 Task: Get the link for the list "Things to Do Before I Kick the Bucket" to shared.
Action: Mouse moved to (41, 98)
Screenshot: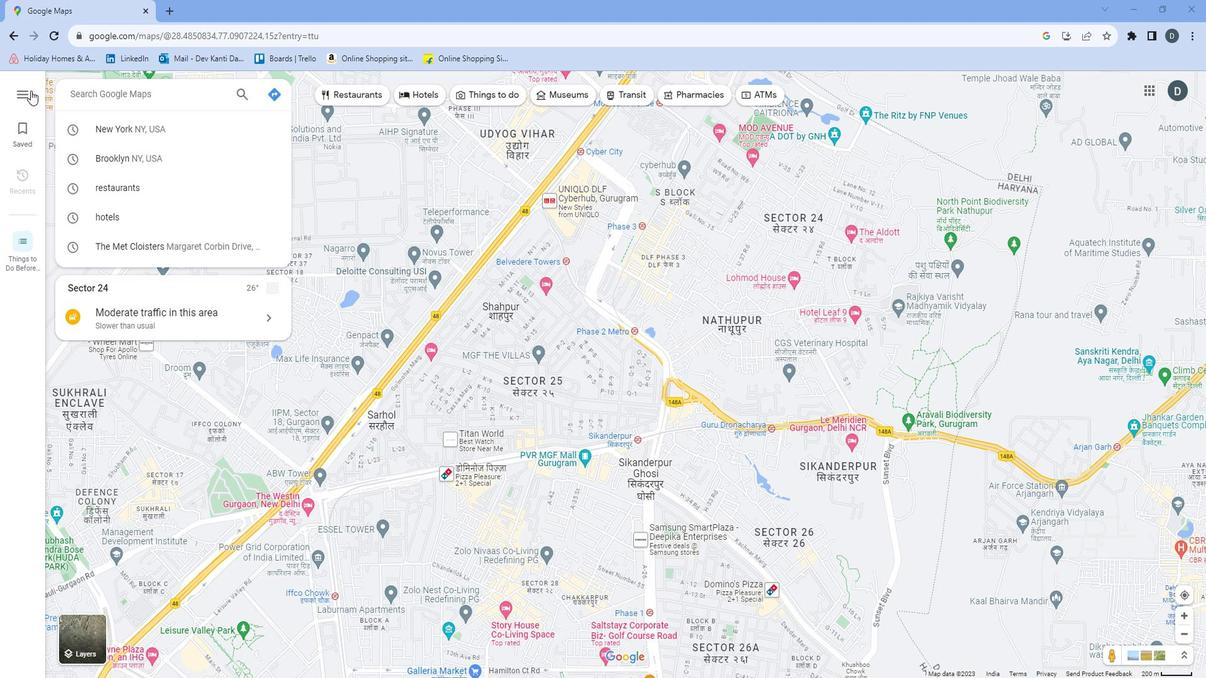 
Action: Mouse pressed left at (41, 98)
Screenshot: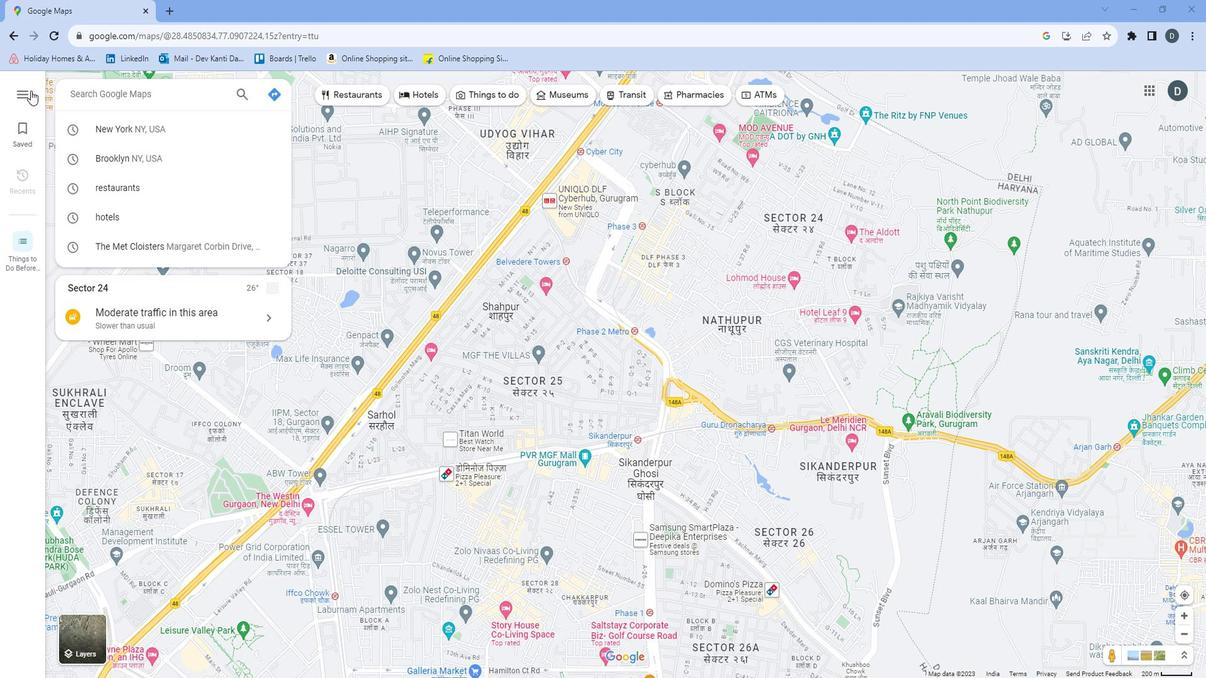 
Action: Mouse moved to (72, 161)
Screenshot: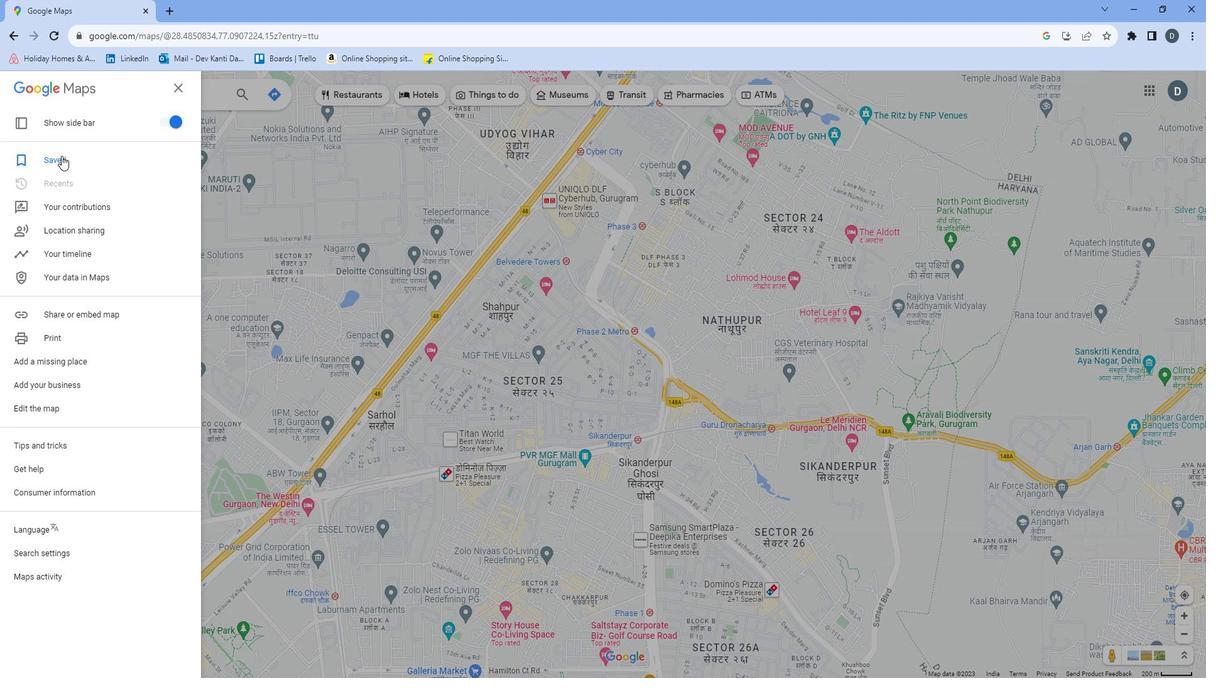 
Action: Mouse pressed left at (72, 161)
Screenshot: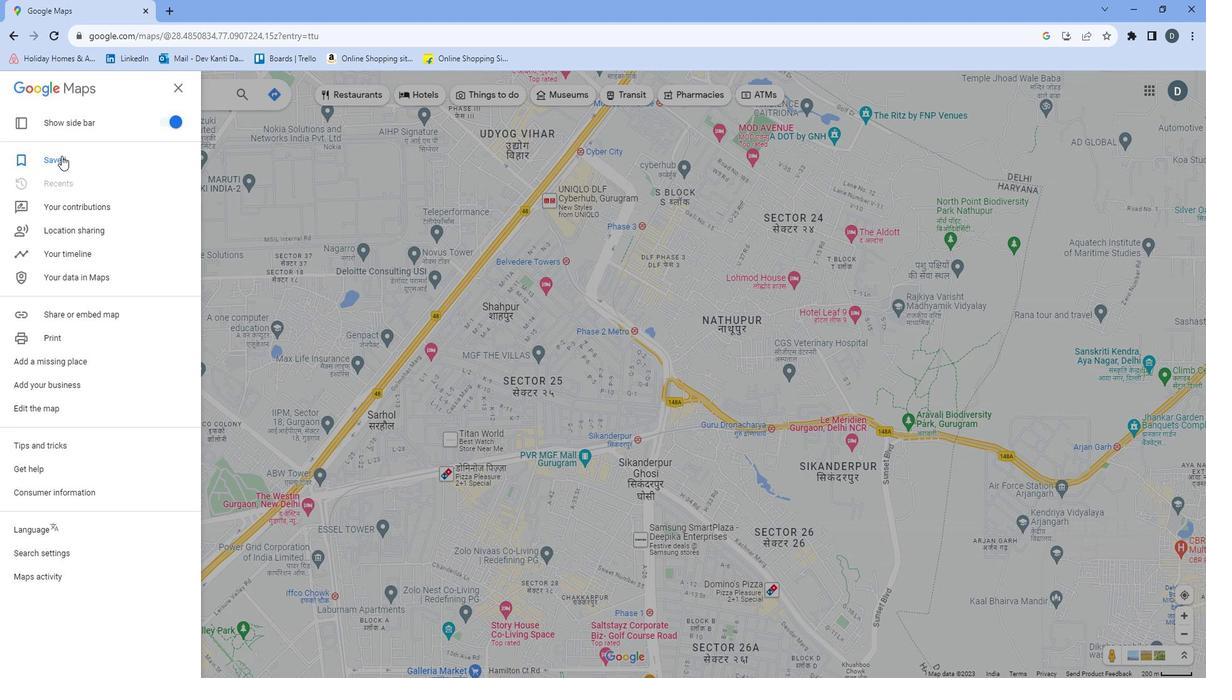 
Action: Mouse moved to (290, 210)
Screenshot: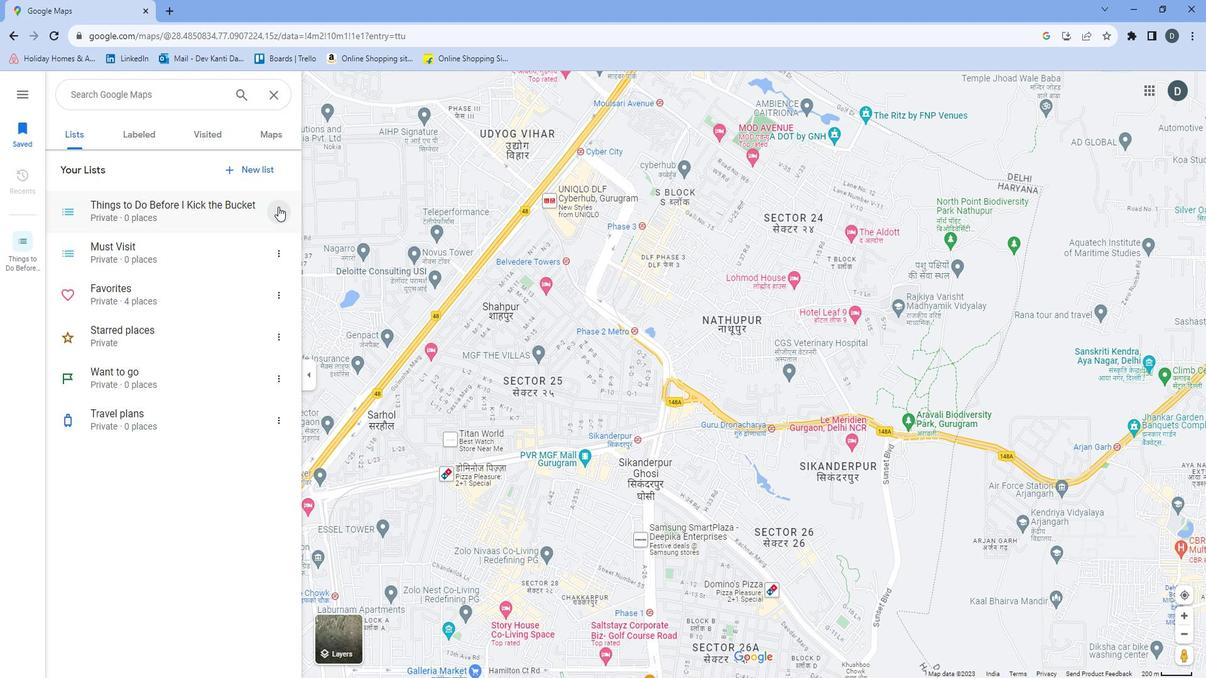 
Action: Mouse pressed left at (290, 210)
Screenshot: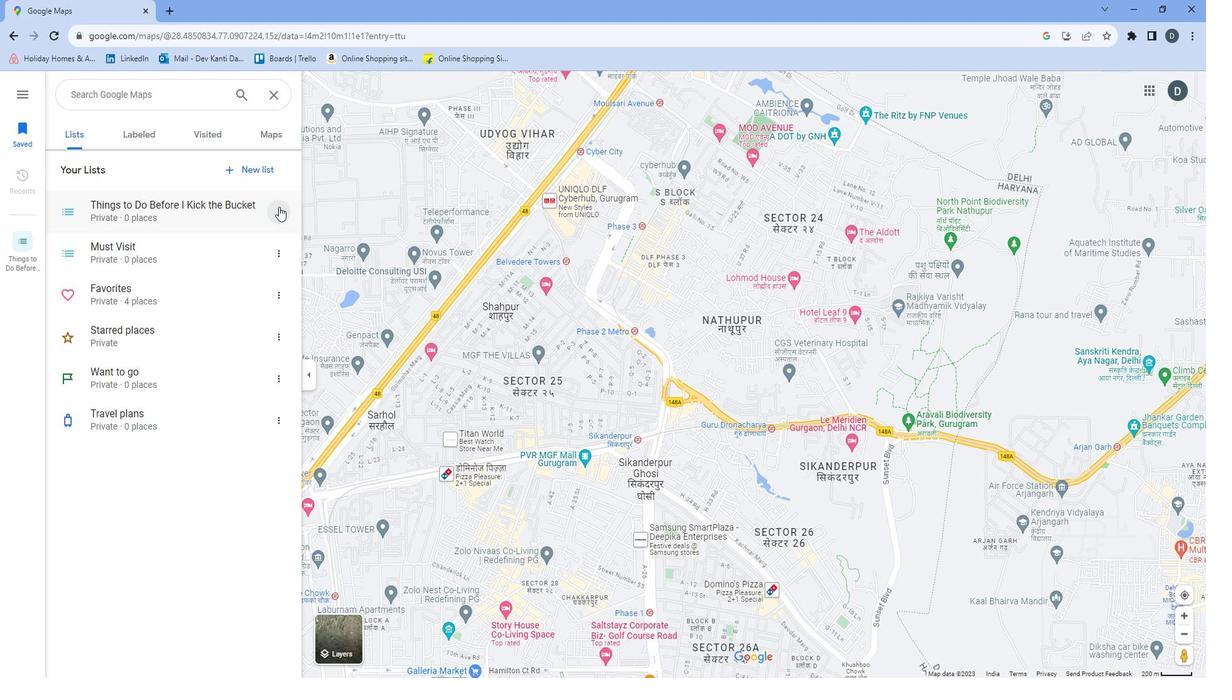 
Action: Mouse moved to (304, 254)
Screenshot: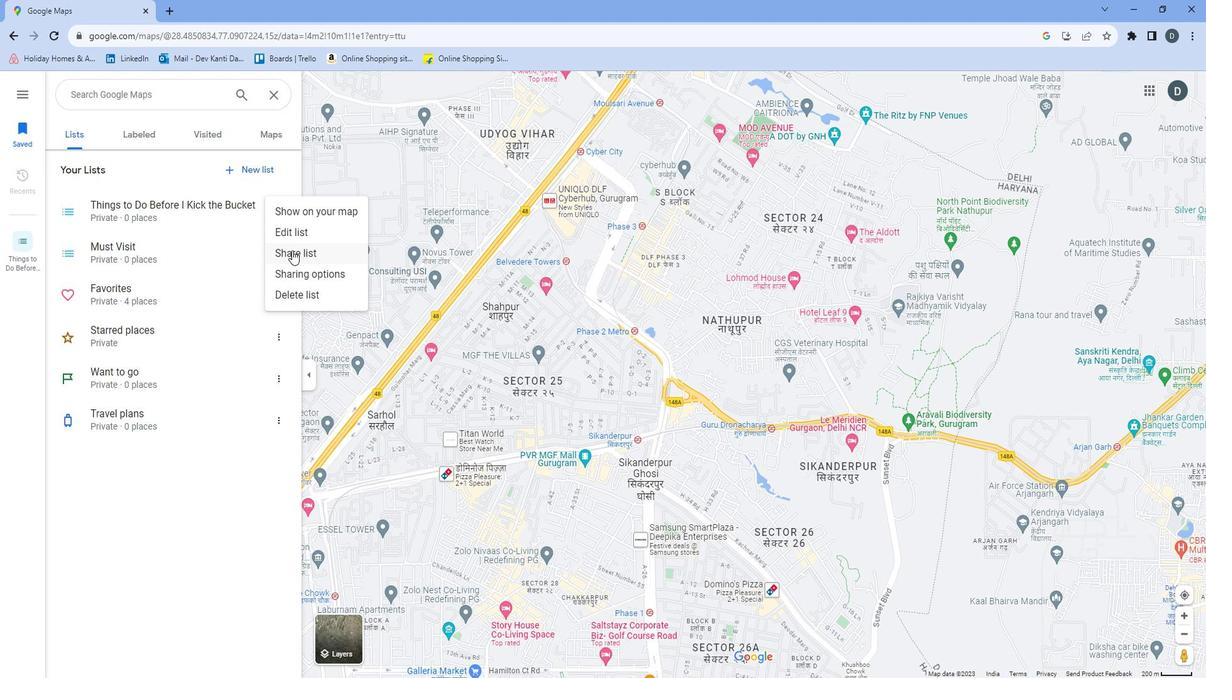 
Action: Mouse pressed left at (304, 254)
Screenshot: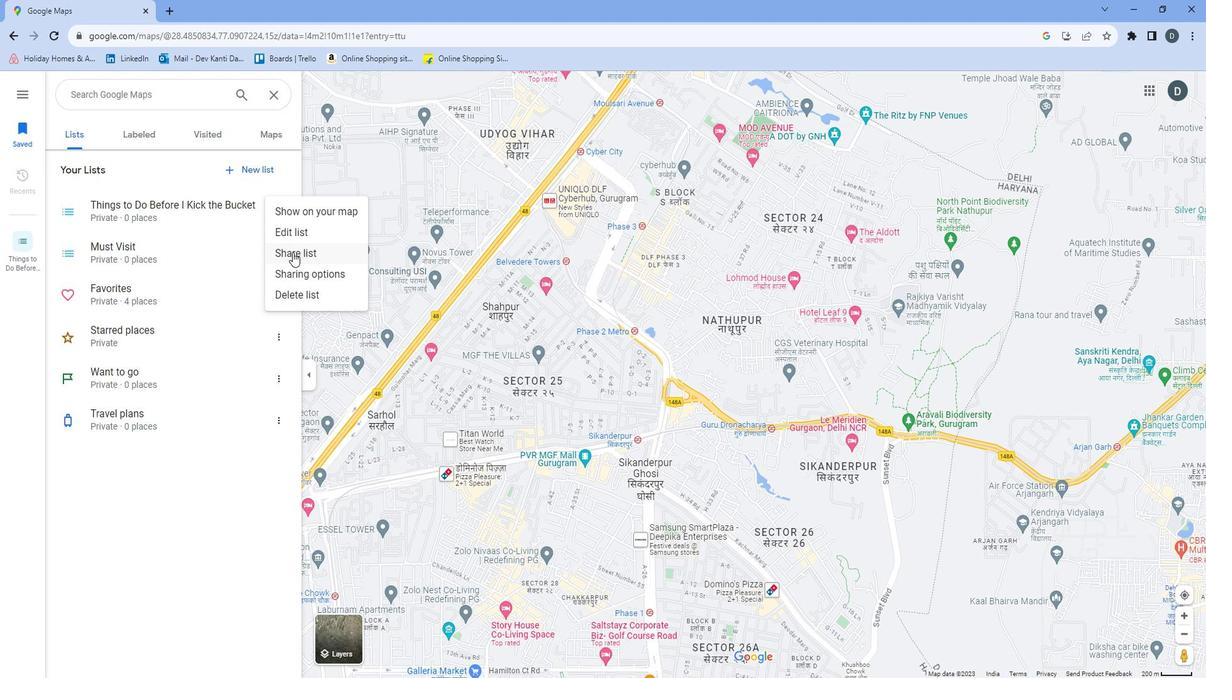 
Action: Mouse moved to (554, 371)
Screenshot: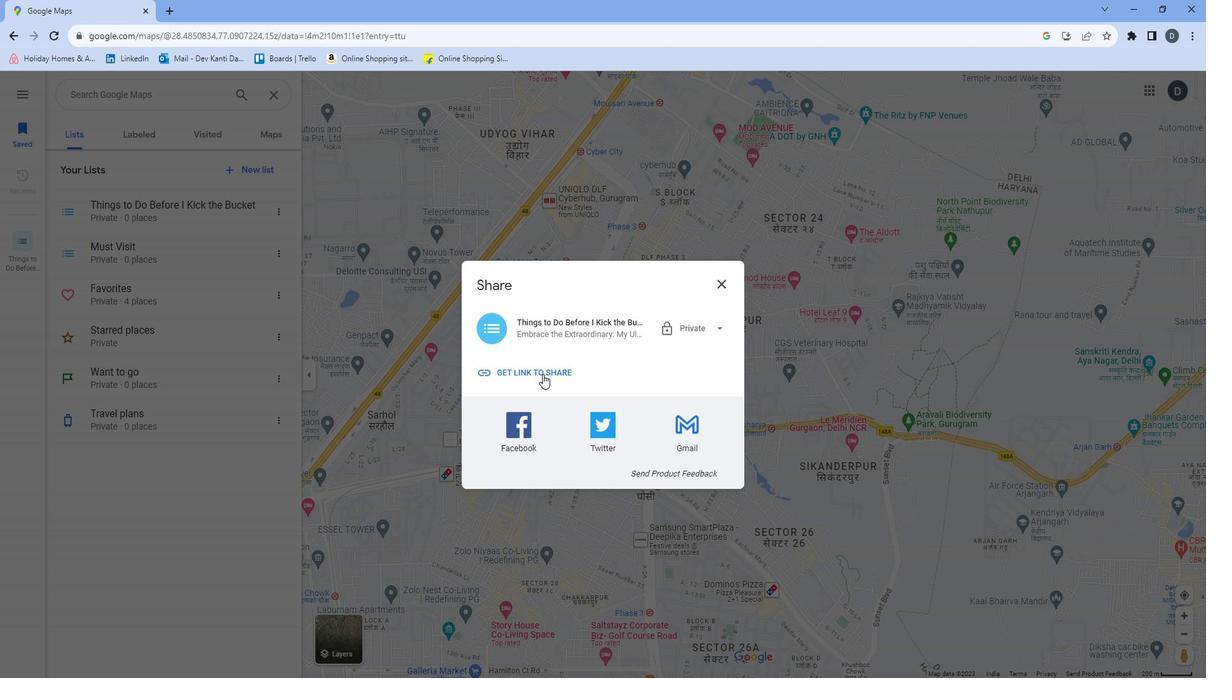 
Action: Mouse pressed left at (554, 371)
Screenshot: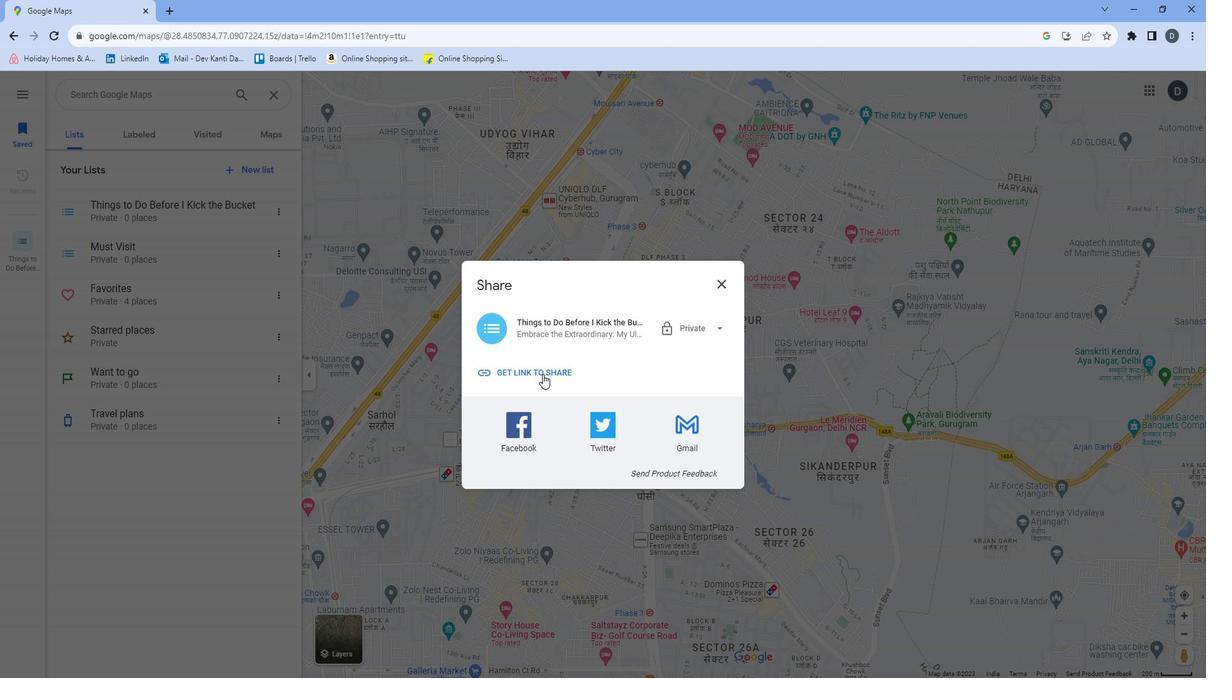 
Action: Mouse moved to (731, 404)
Screenshot: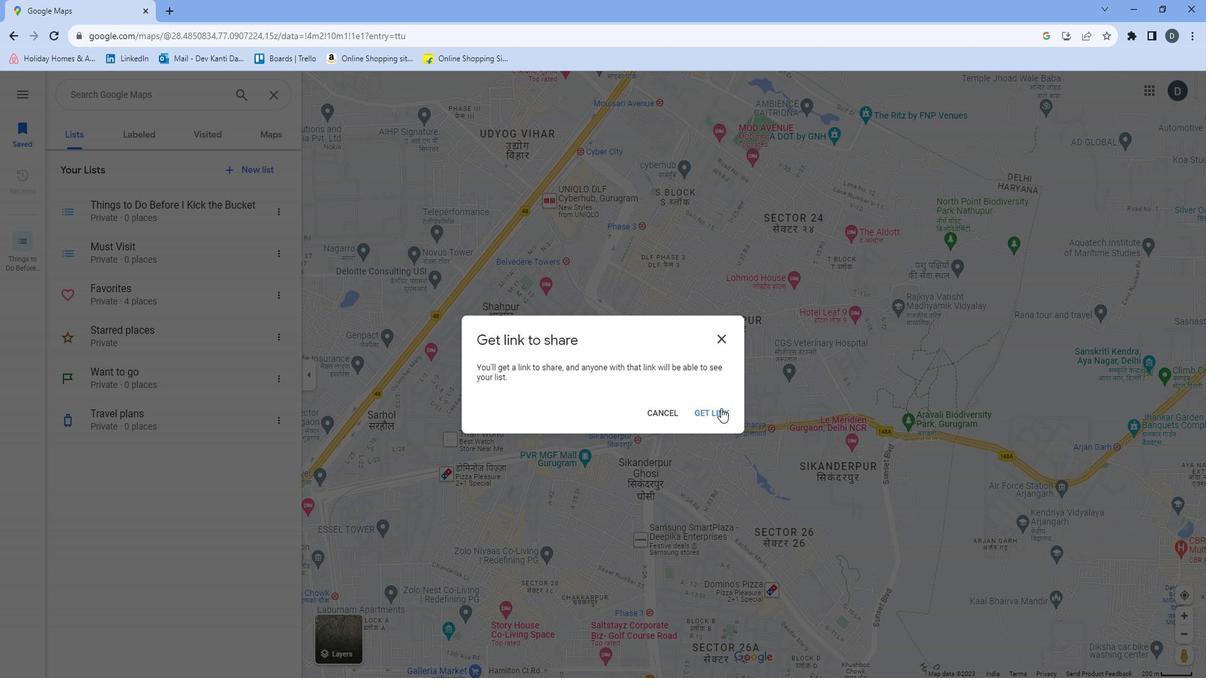 
Action: Mouse pressed left at (731, 404)
Screenshot: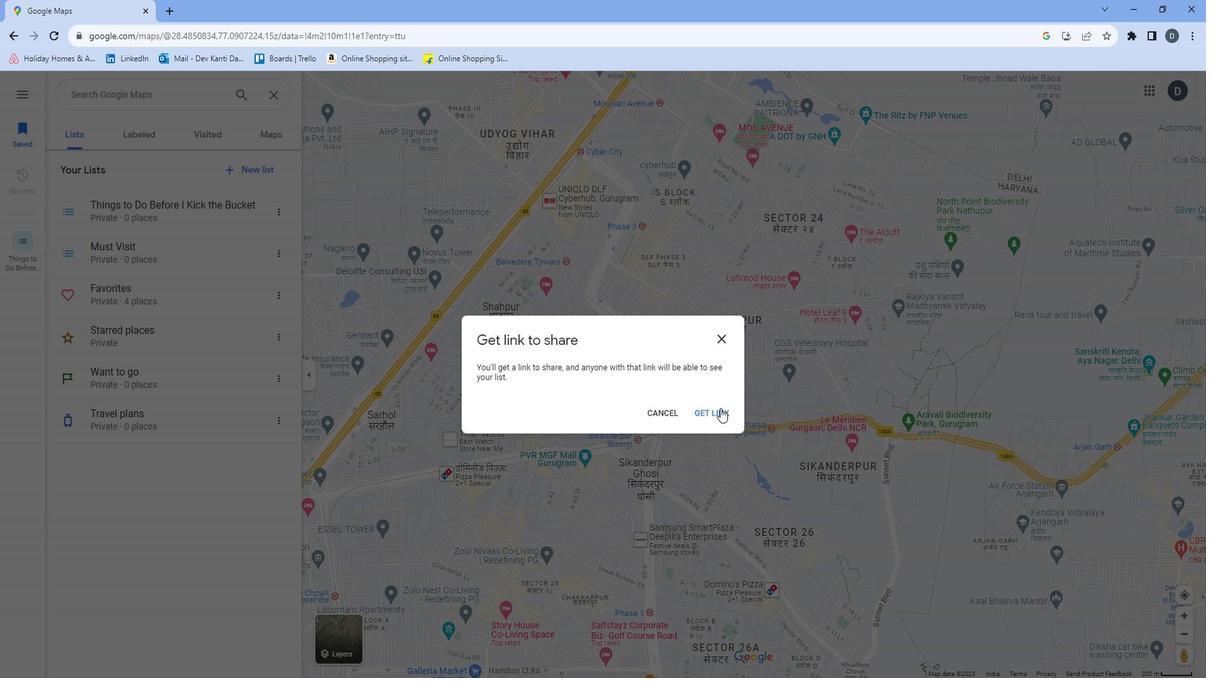 
Action: Mouse moved to (721, 405)
Screenshot: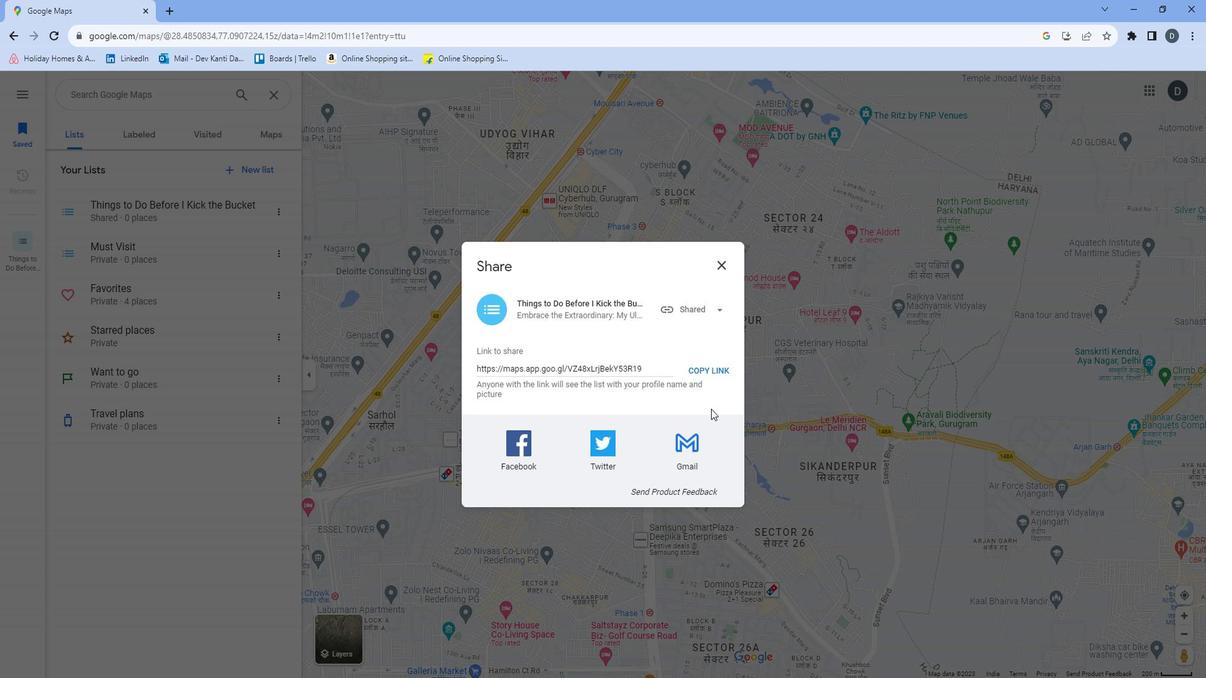 
